 Task: Apply the format duration.
Action: Mouse moved to (257, 200)
Screenshot: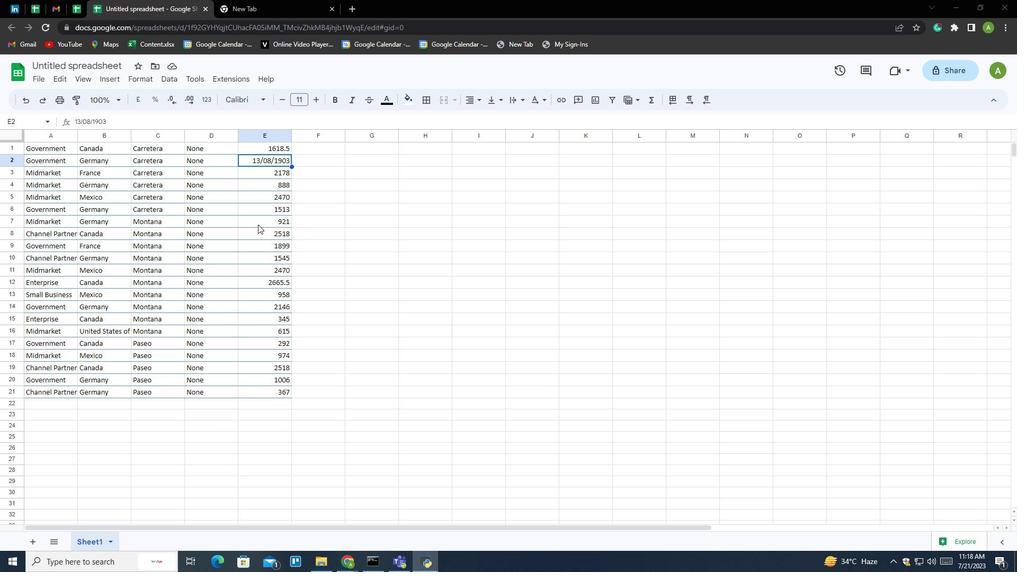 
Action: Mouse pressed left at (257, 200)
Screenshot: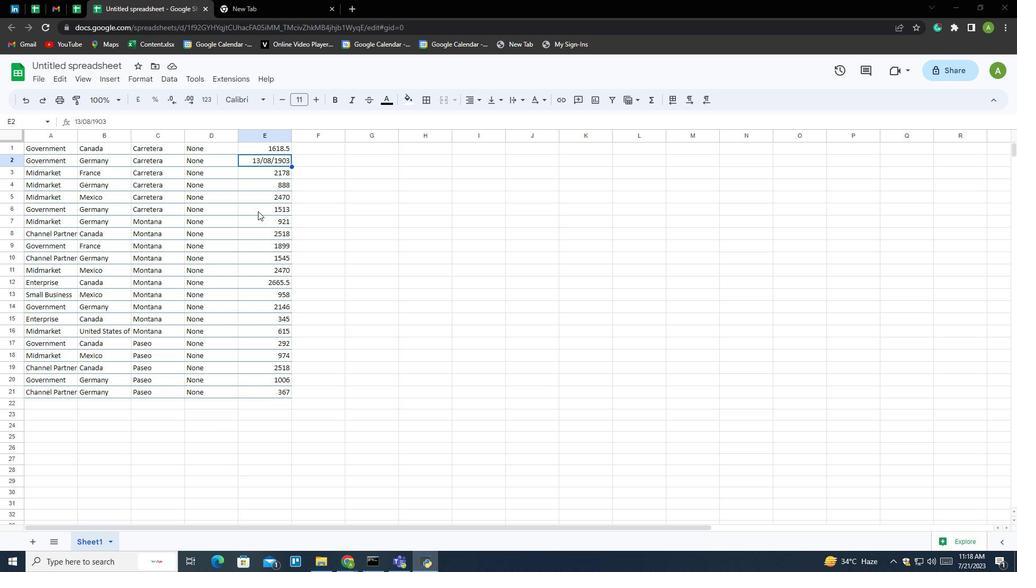 
Action: Mouse moved to (202, 98)
Screenshot: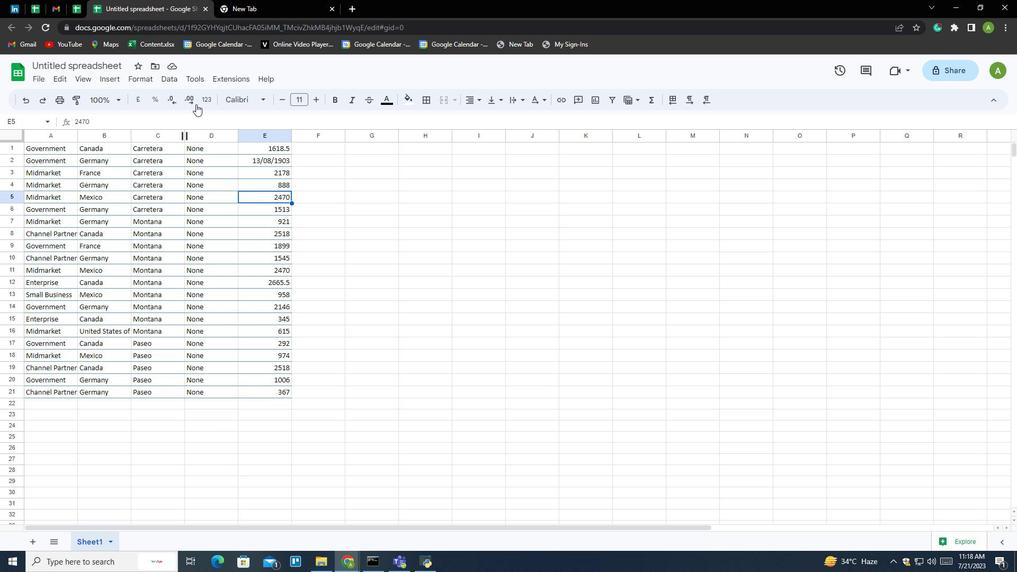 
Action: Mouse pressed left at (202, 98)
Screenshot: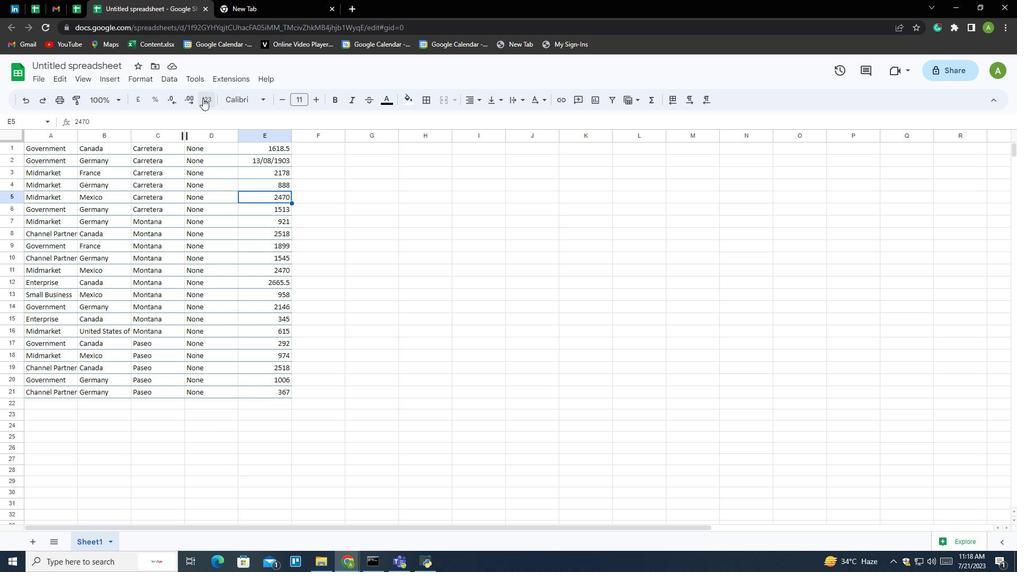 
Action: Mouse moved to (240, 344)
Screenshot: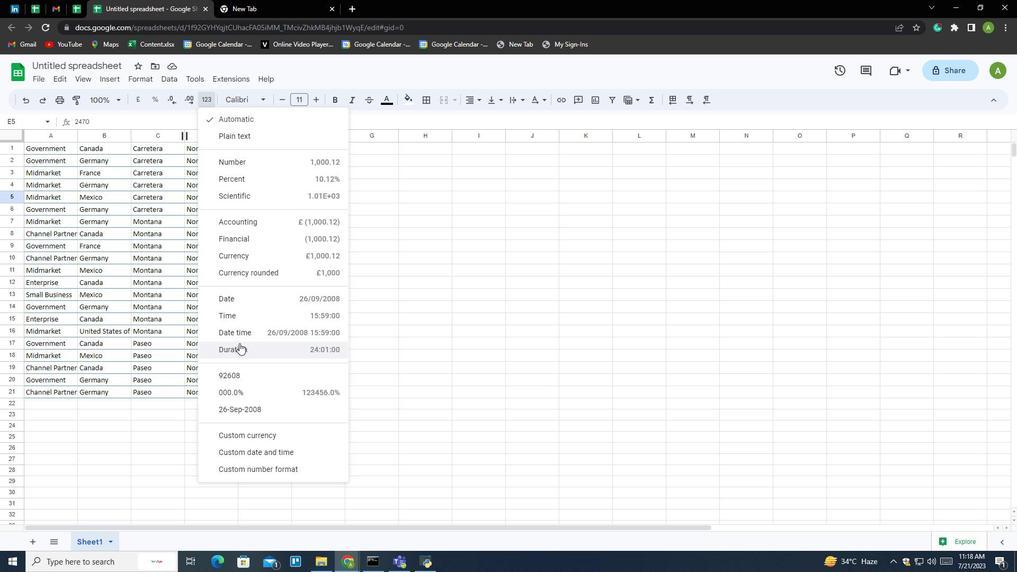 
Action: Mouse pressed left at (240, 344)
Screenshot: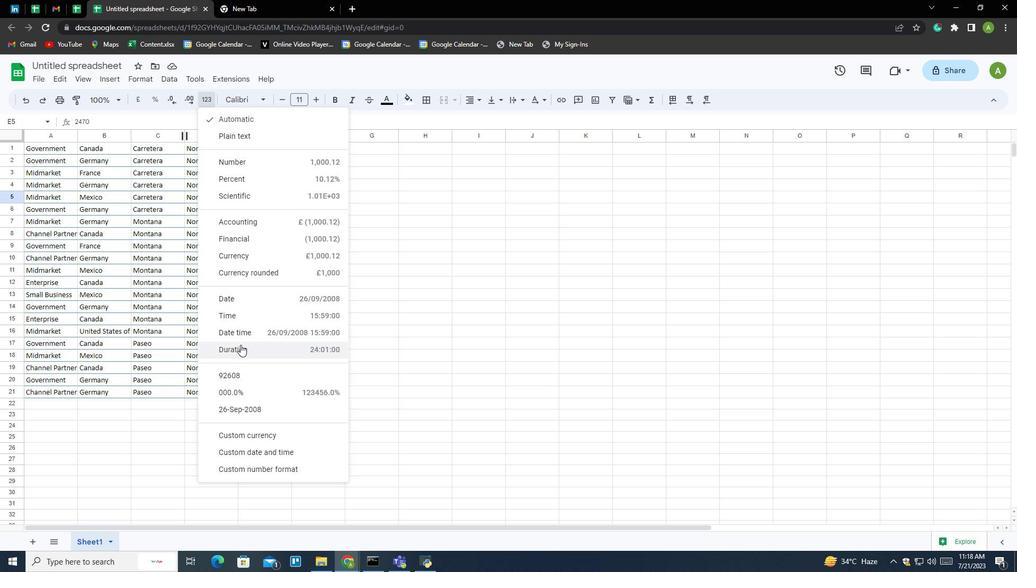 
